 Task: Disable the option Share profile with job poster.
Action: Mouse moved to (832, 114)
Screenshot: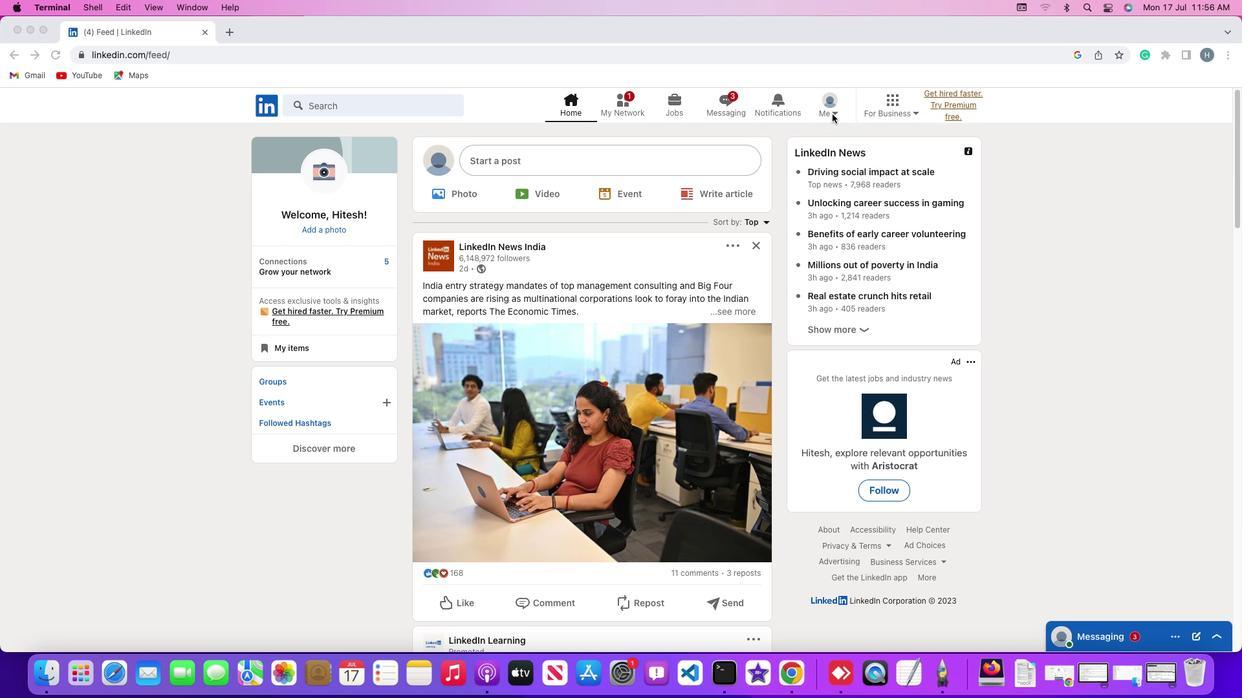 
Action: Mouse pressed left at (832, 114)
Screenshot: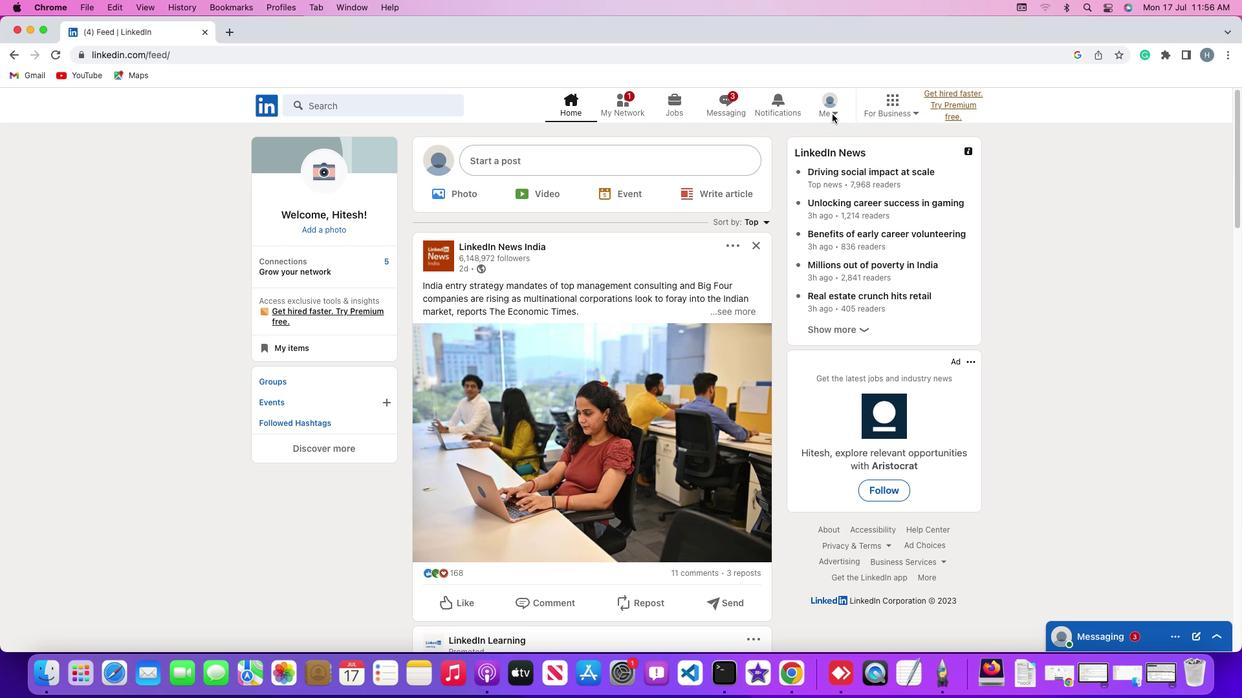 
Action: Mouse moved to (835, 114)
Screenshot: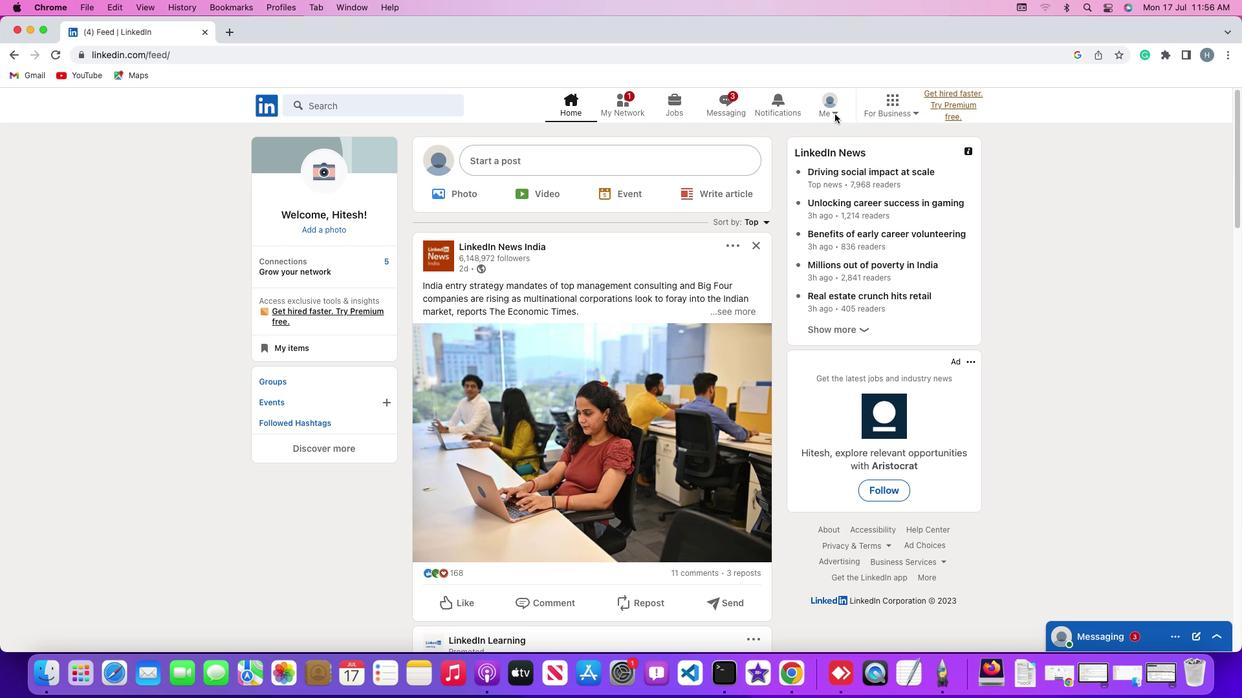 
Action: Mouse pressed left at (835, 114)
Screenshot: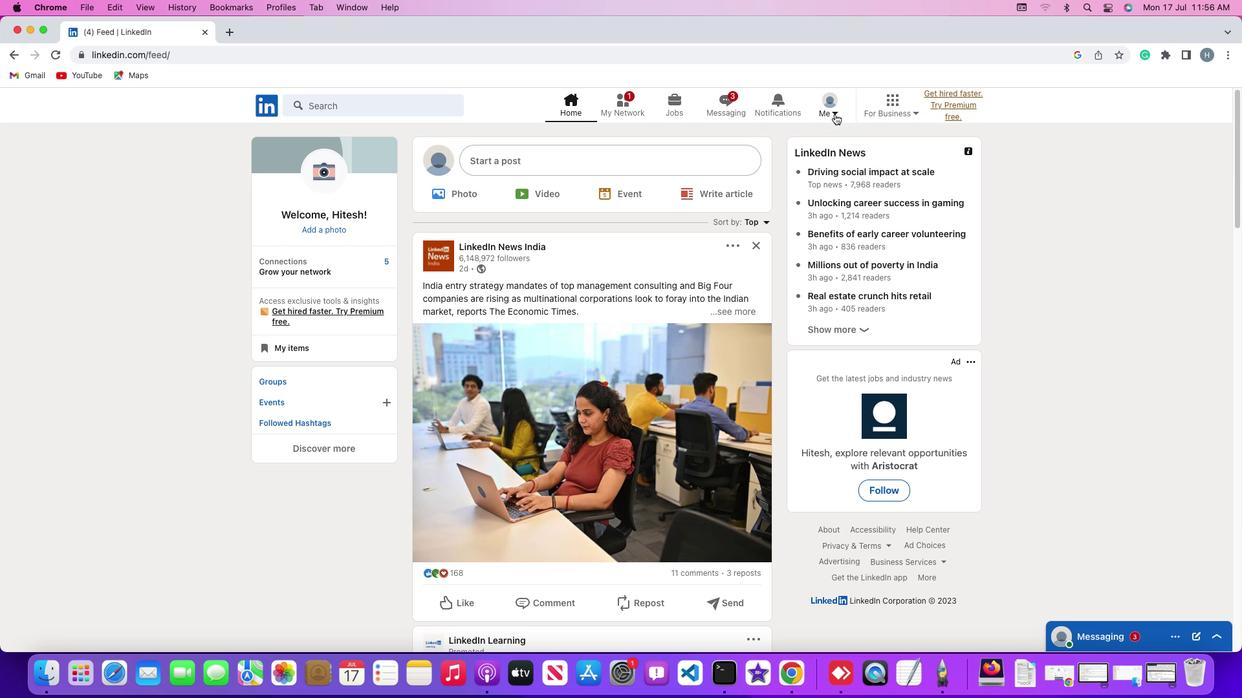 
Action: Mouse moved to (748, 245)
Screenshot: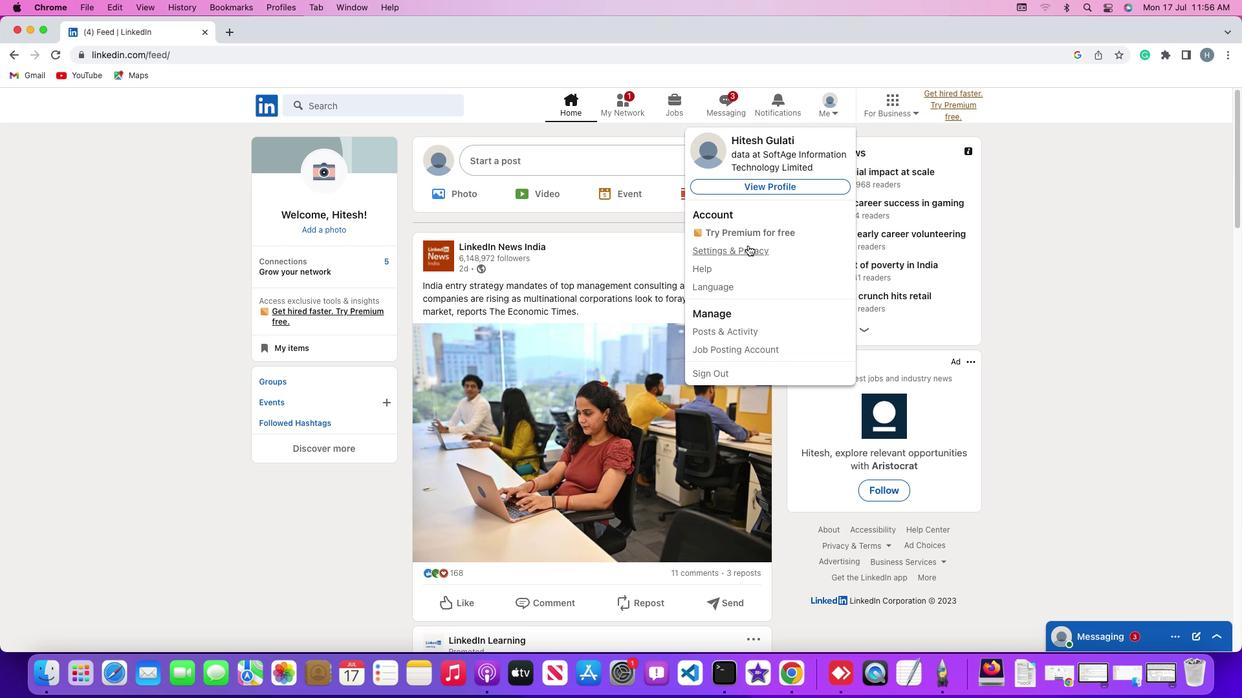 
Action: Mouse pressed left at (748, 245)
Screenshot: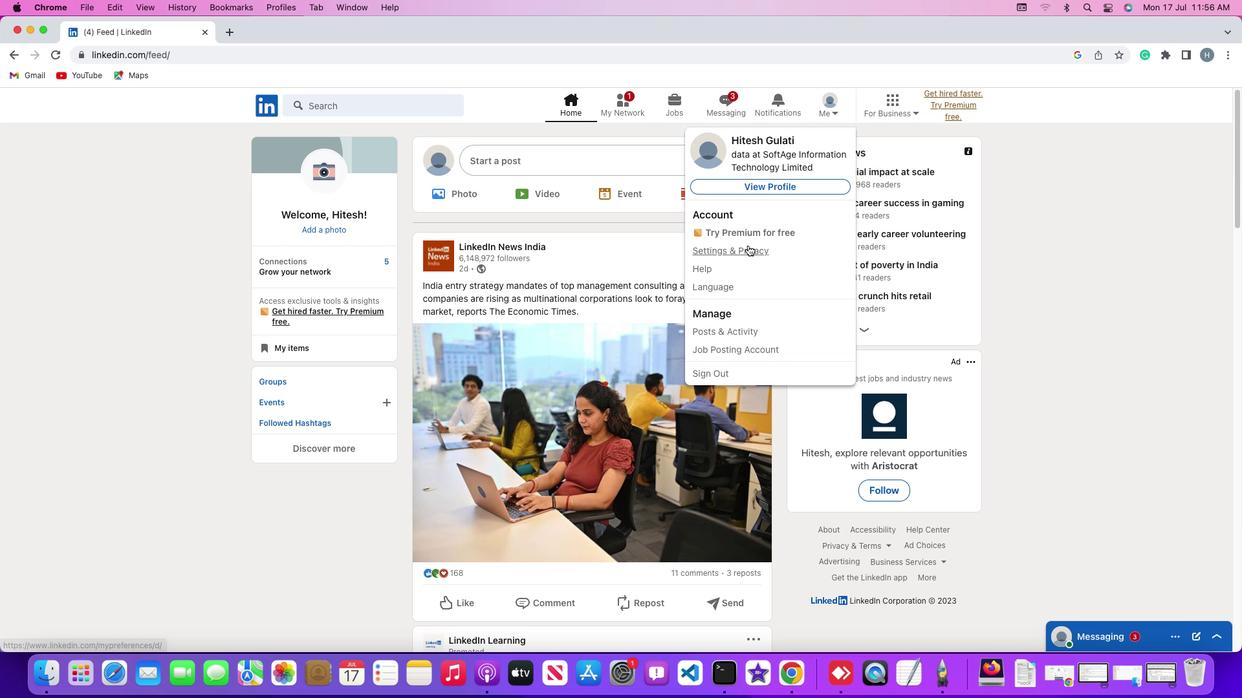 
Action: Mouse moved to (77, 342)
Screenshot: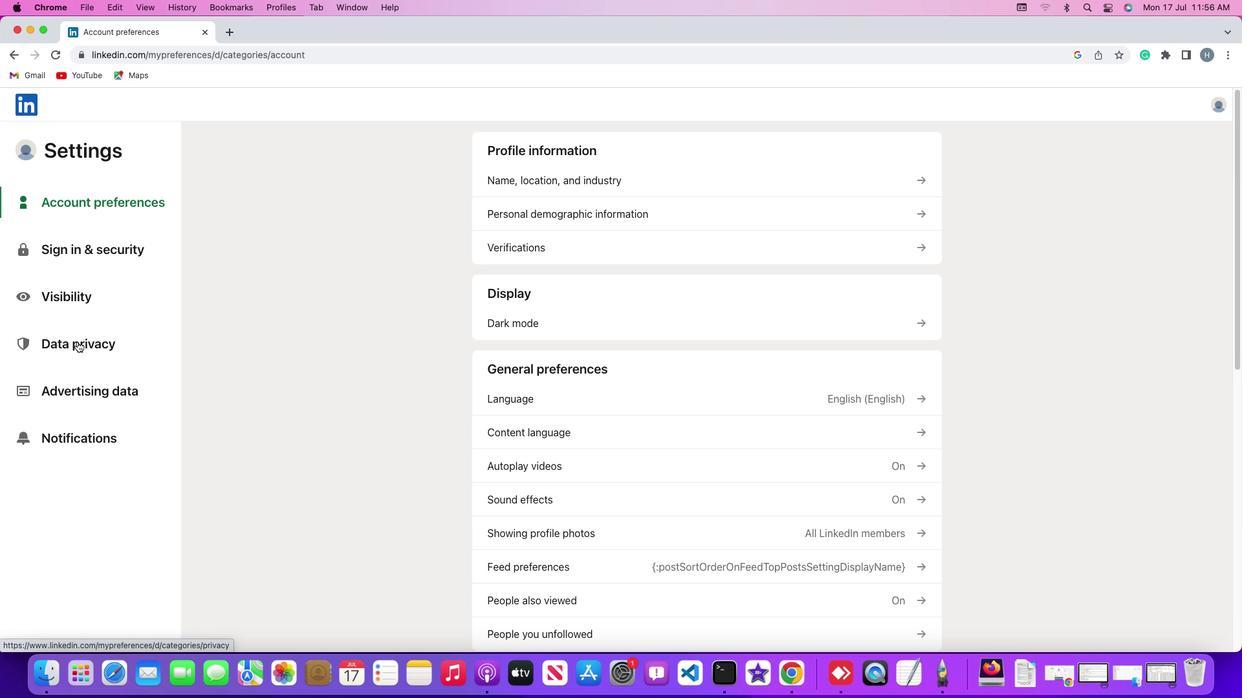 
Action: Mouse pressed left at (77, 342)
Screenshot: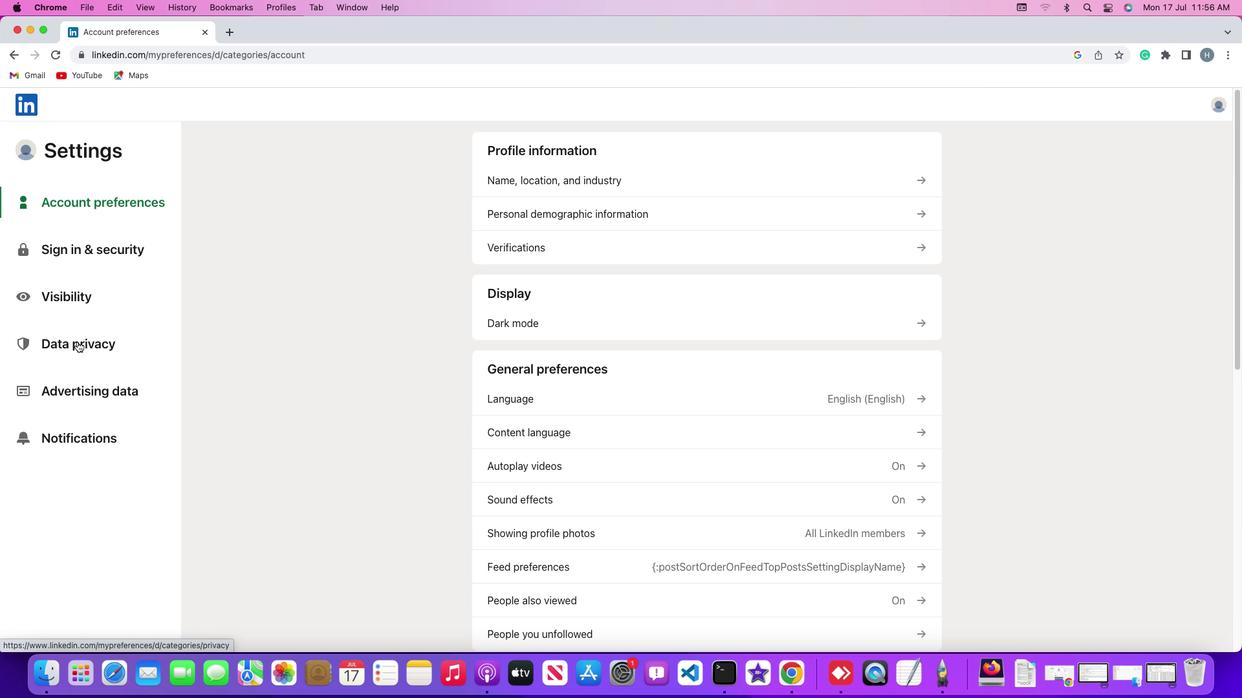 
Action: Mouse pressed left at (77, 342)
Screenshot: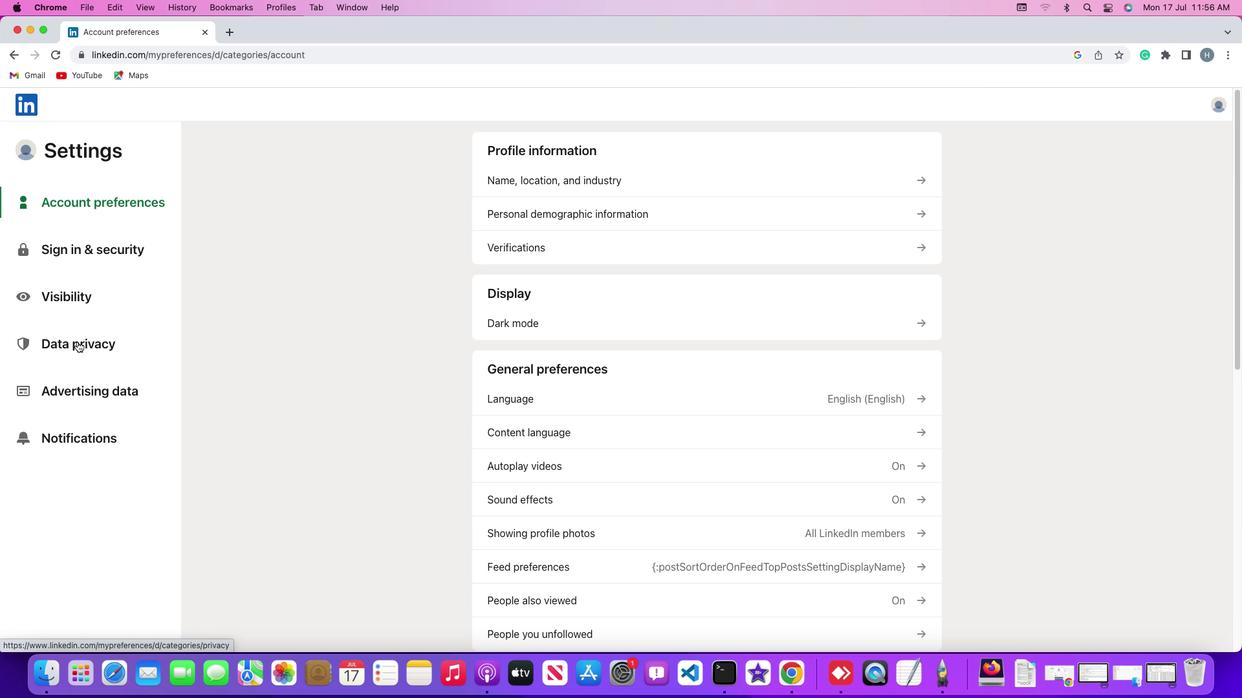 
Action: Mouse moved to (624, 473)
Screenshot: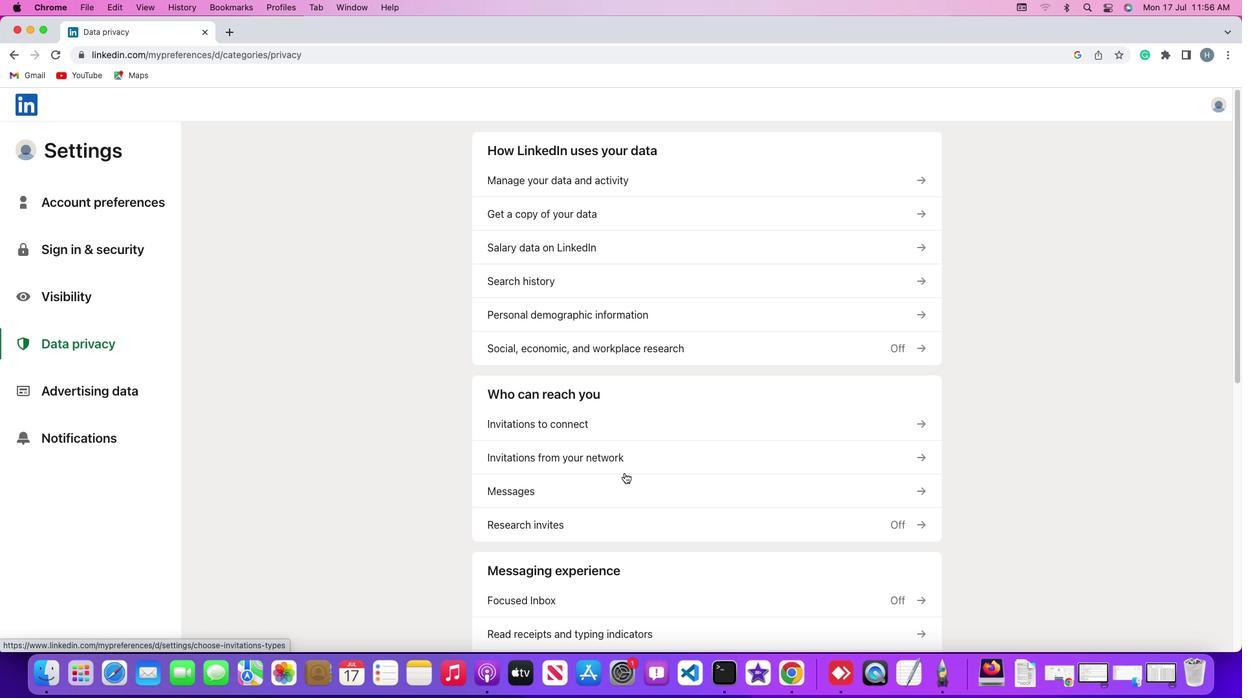 
Action: Mouse scrolled (624, 473) with delta (0, 0)
Screenshot: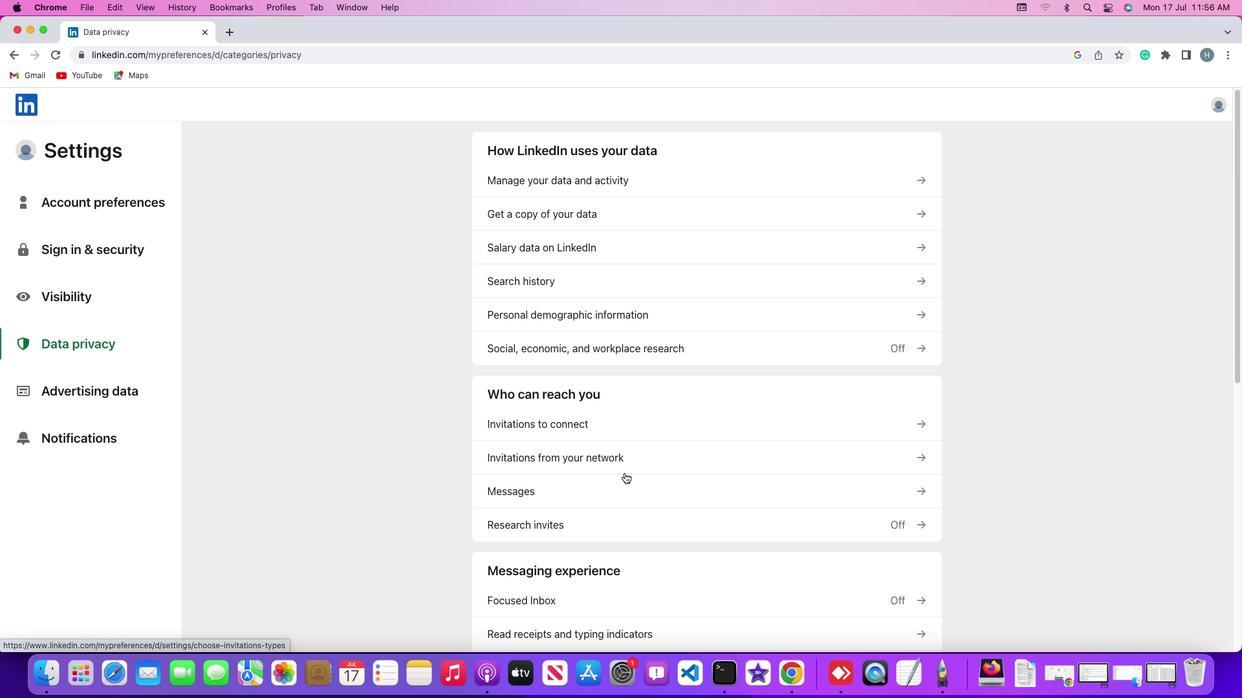 
Action: Mouse scrolled (624, 473) with delta (0, 0)
Screenshot: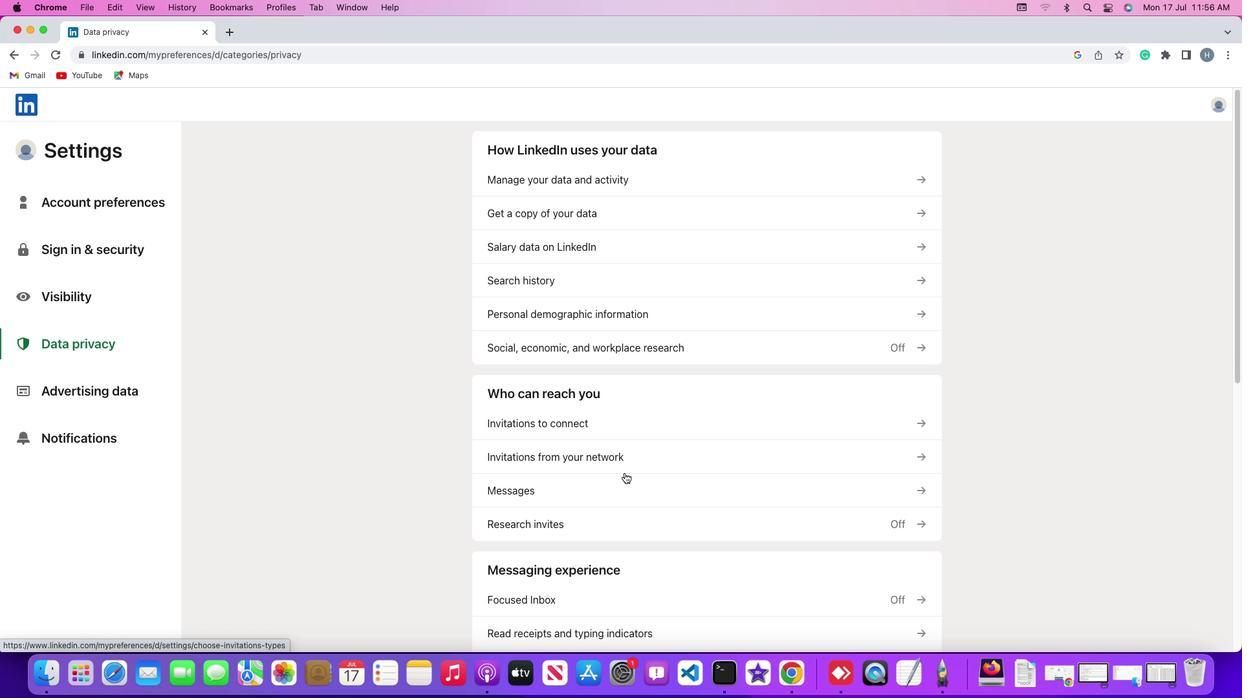 
Action: Mouse moved to (624, 473)
Screenshot: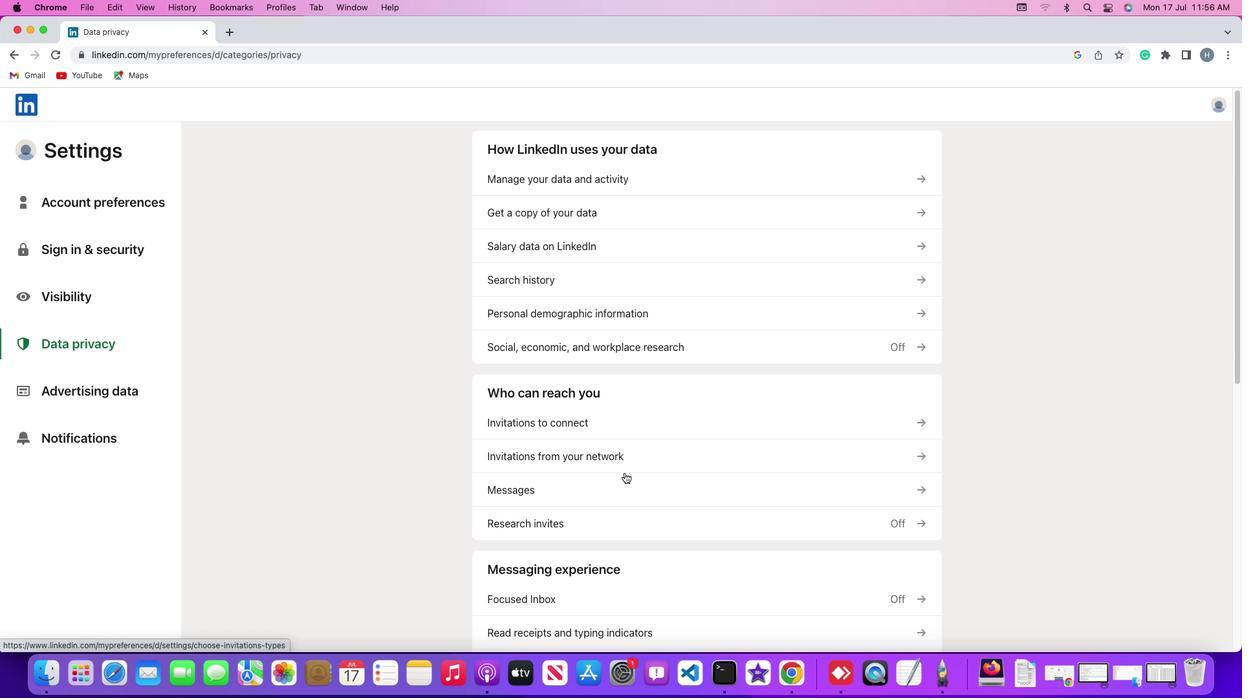 
Action: Mouse scrolled (624, 473) with delta (0, -1)
Screenshot: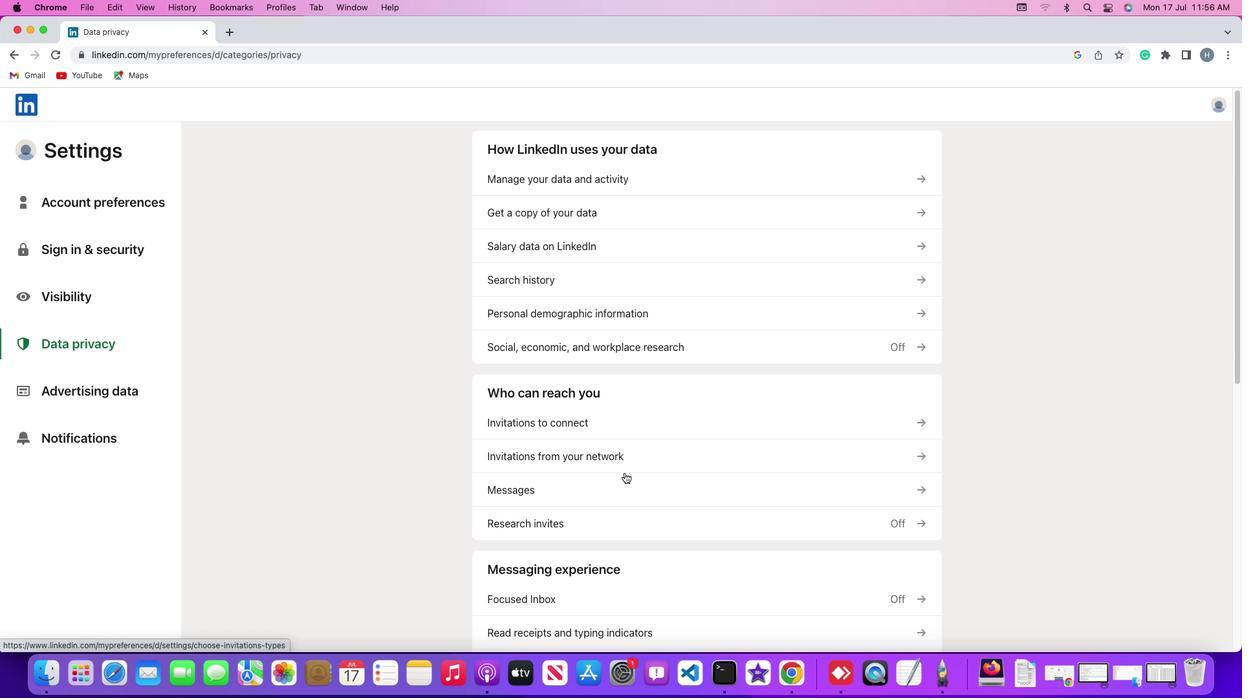 
Action: Mouse moved to (624, 473)
Screenshot: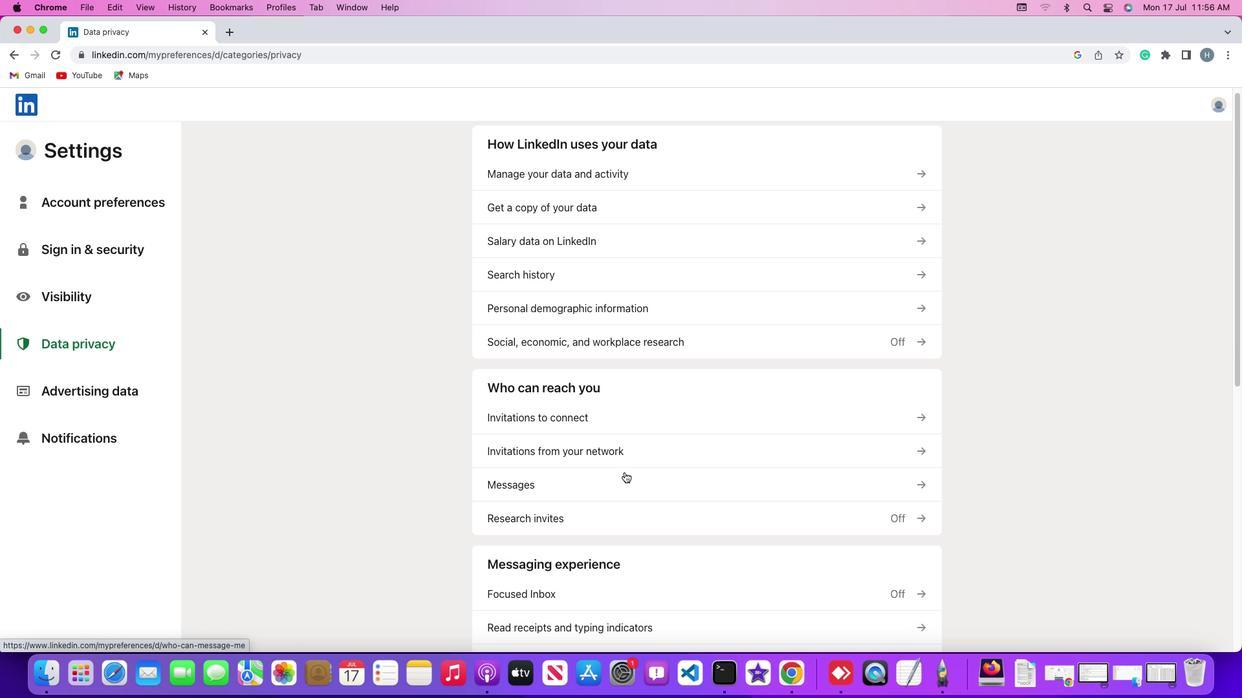 
Action: Mouse scrolled (624, 473) with delta (0, -2)
Screenshot: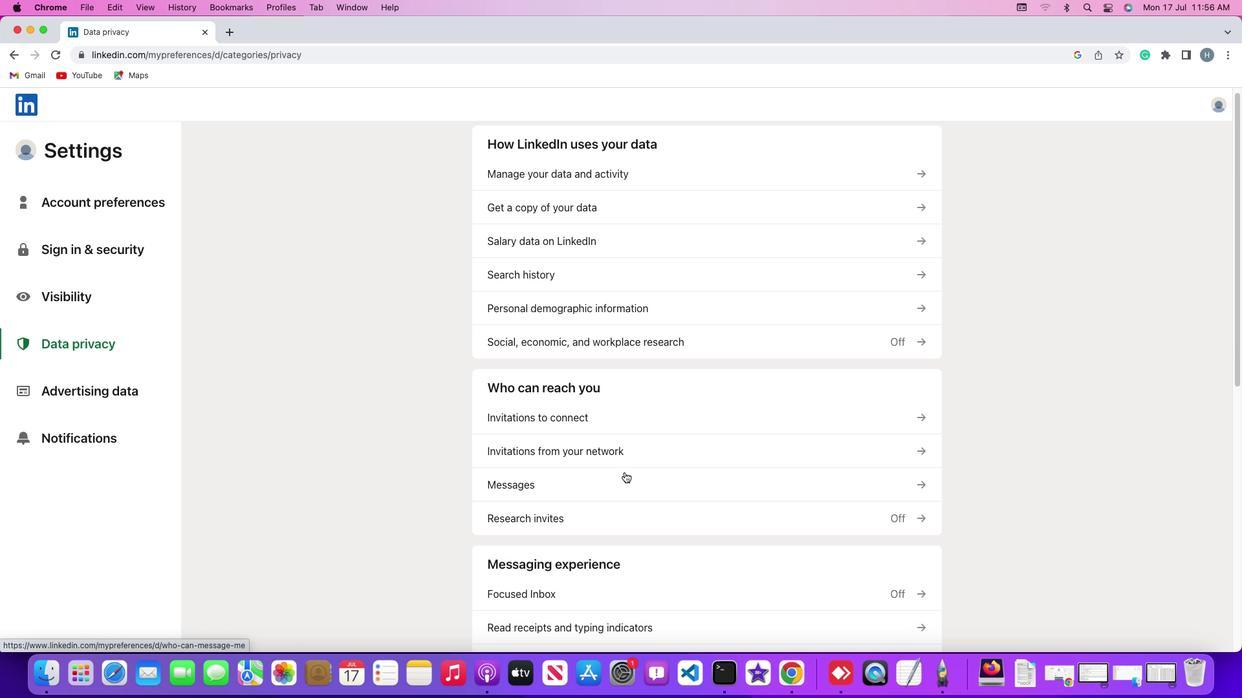 
Action: Mouse moved to (624, 473)
Screenshot: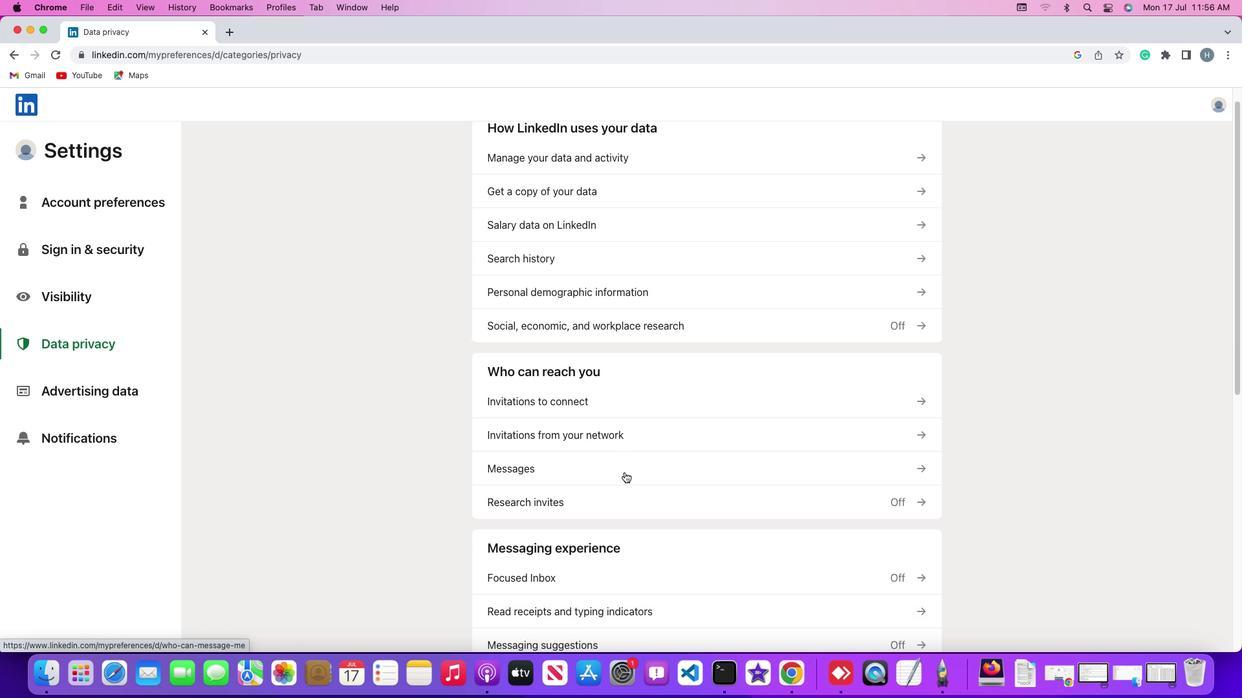 
Action: Mouse scrolled (624, 473) with delta (0, -3)
Screenshot: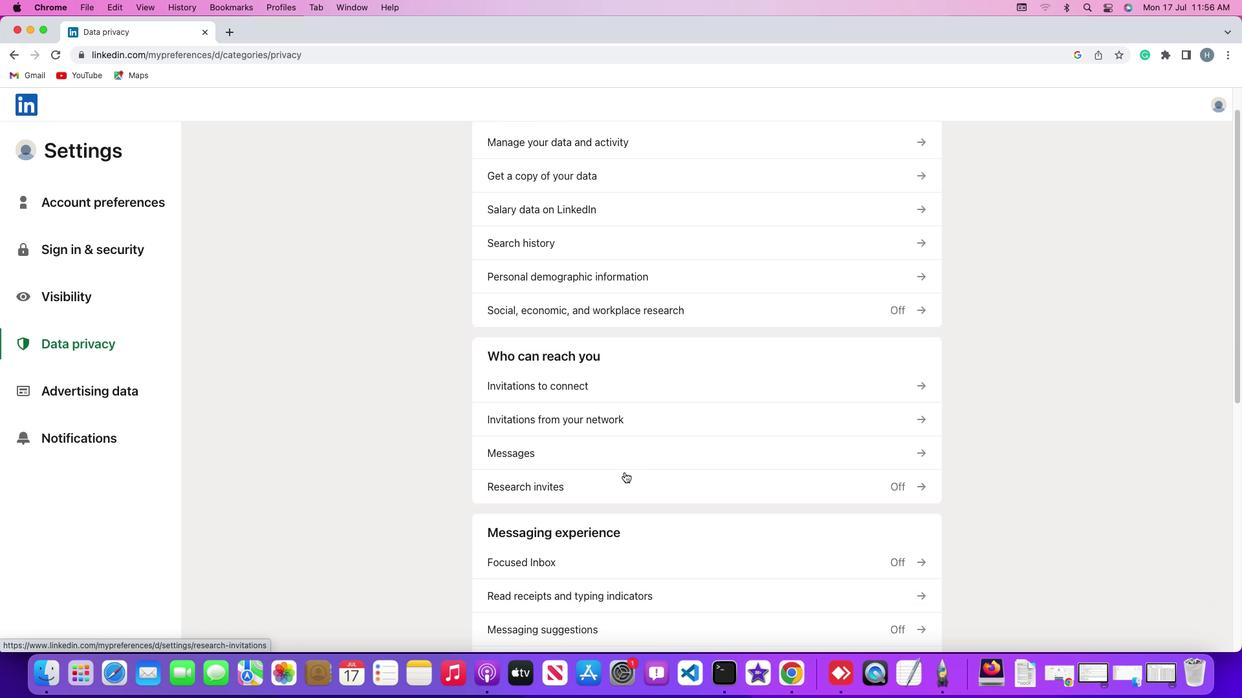 
Action: Mouse moved to (624, 472)
Screenshot: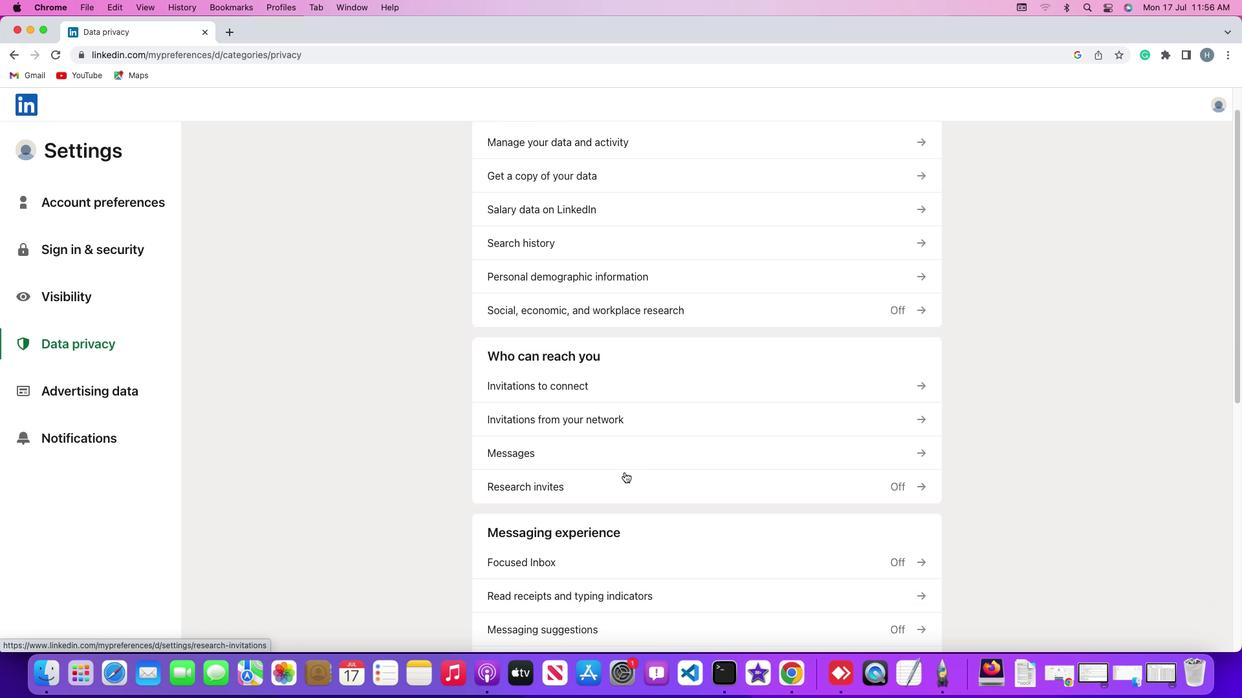 
Action: Mouse scrolled (624, 472) with delta (0, -3)
Screenshot: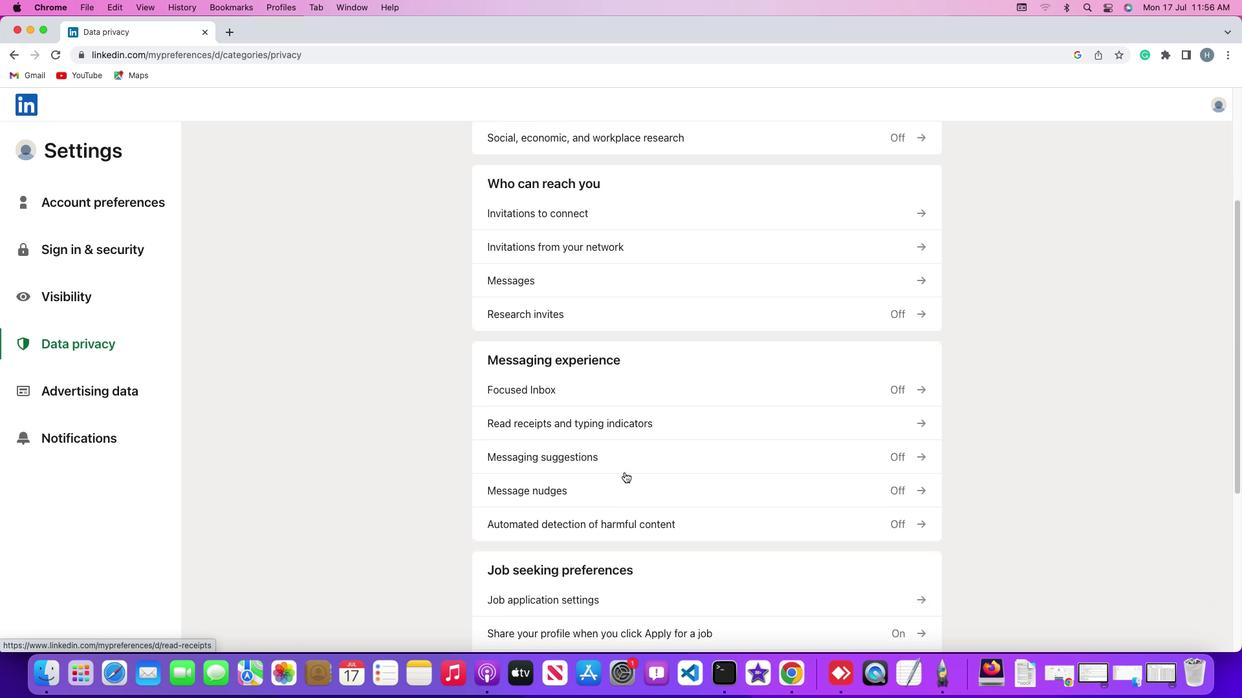 
Action: Mouse scrolled (624, 472) with delta (0, -3)
Screenshot: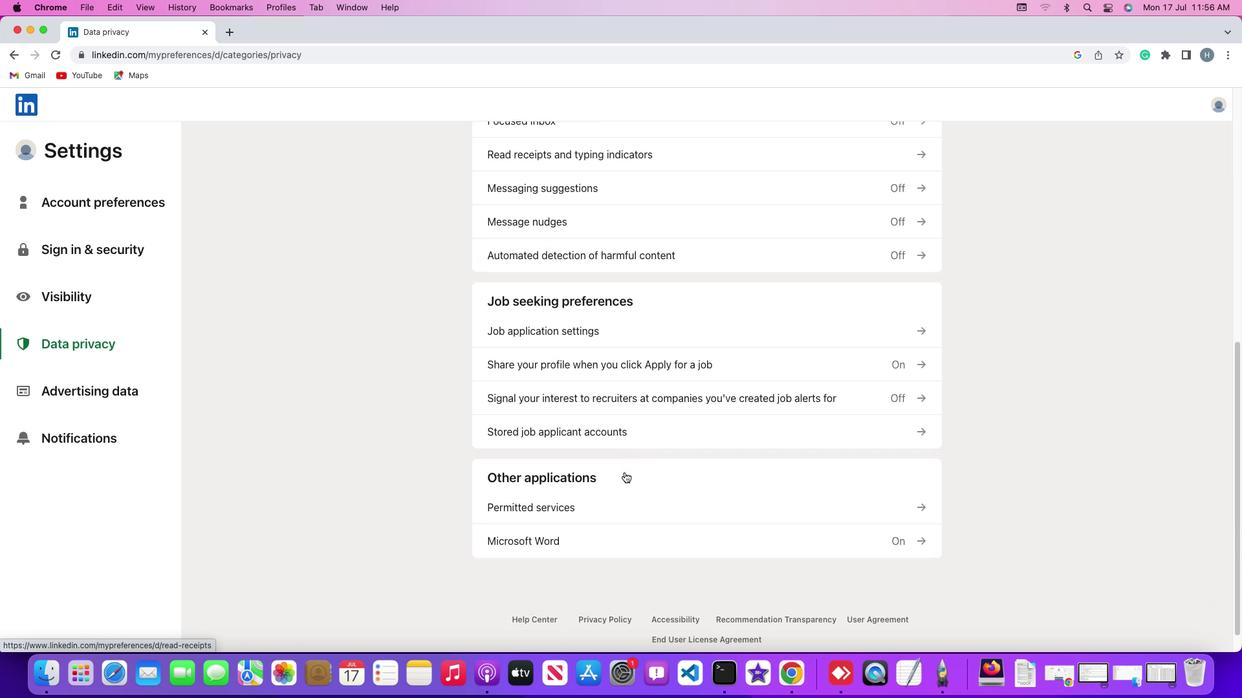
Action: Mouse moved to (606, 333)
Screenshot: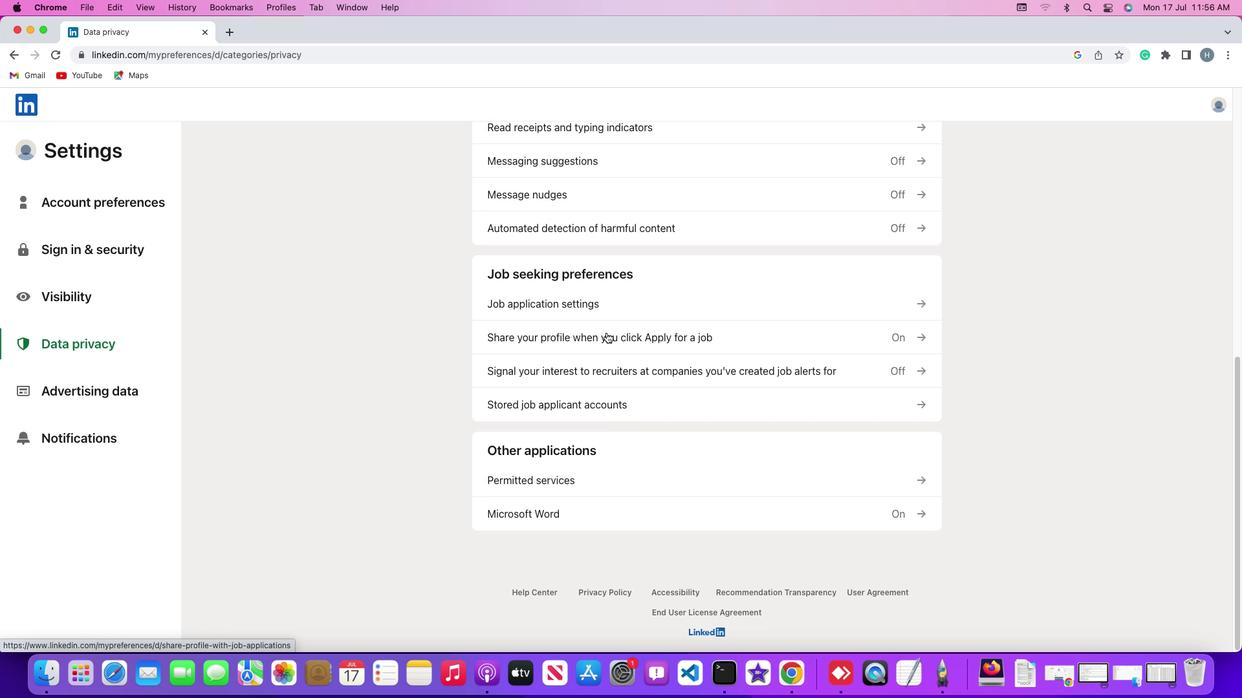 
Action: Mouse pressed left at (606, 333)
Screenshot: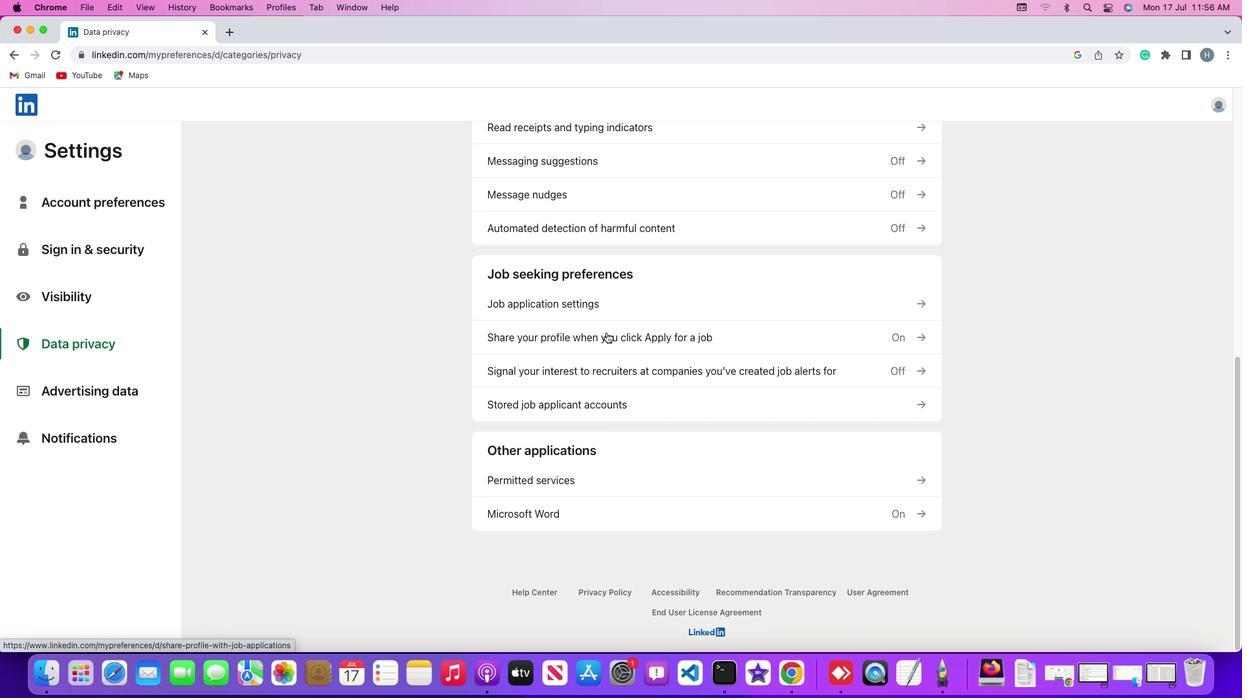 
Action: Mouse moved to (901, 245)
Screenshot: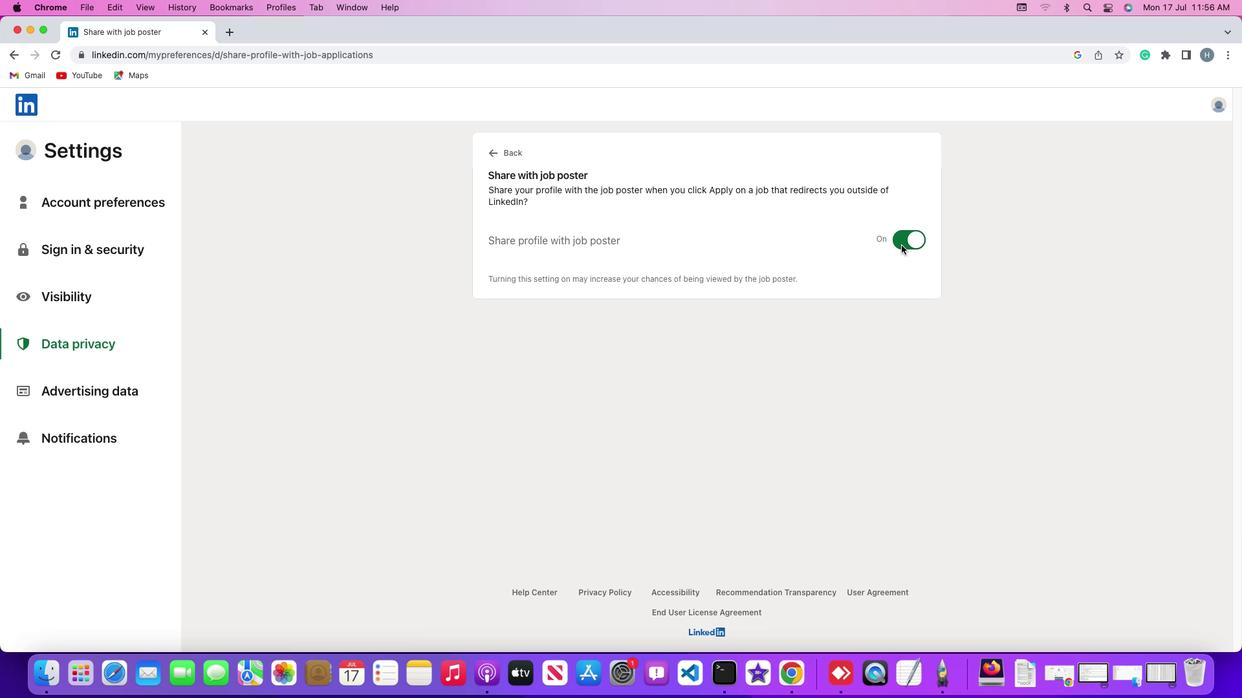 
Action: Mouse pressed left at (901, 245)
Screenshot: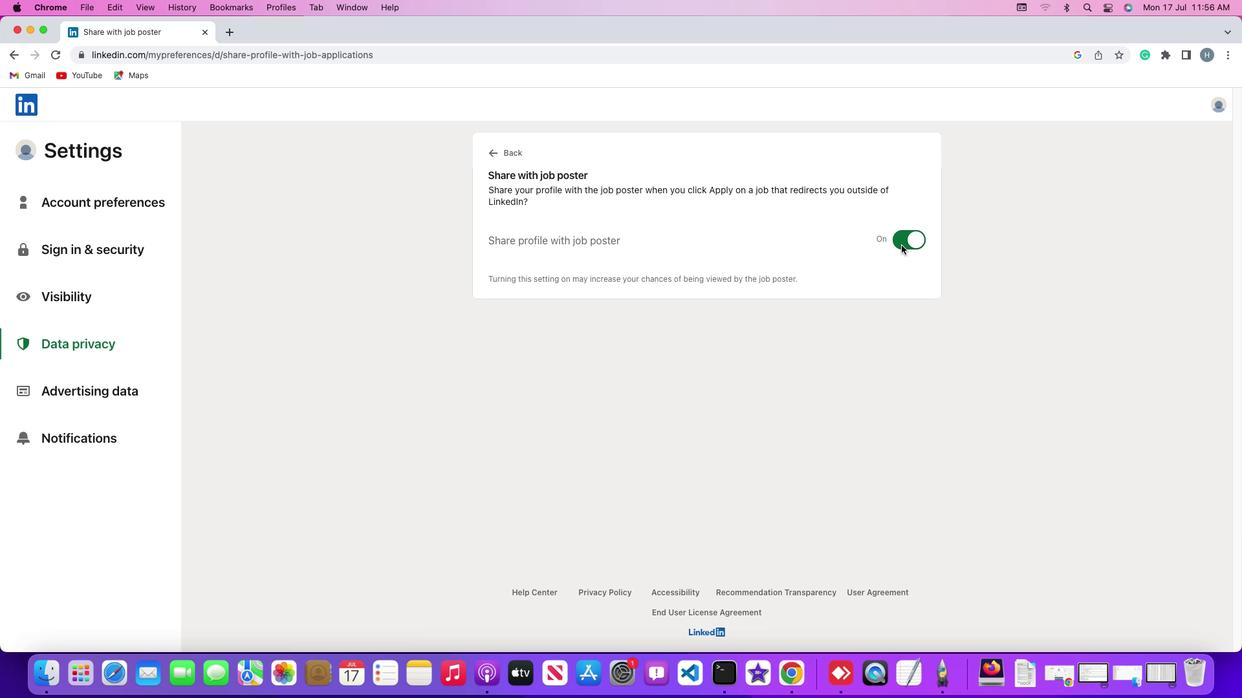 
